 Task: Find the word "Life".
Action: Mouse moved to (56, 73)
Screenshot: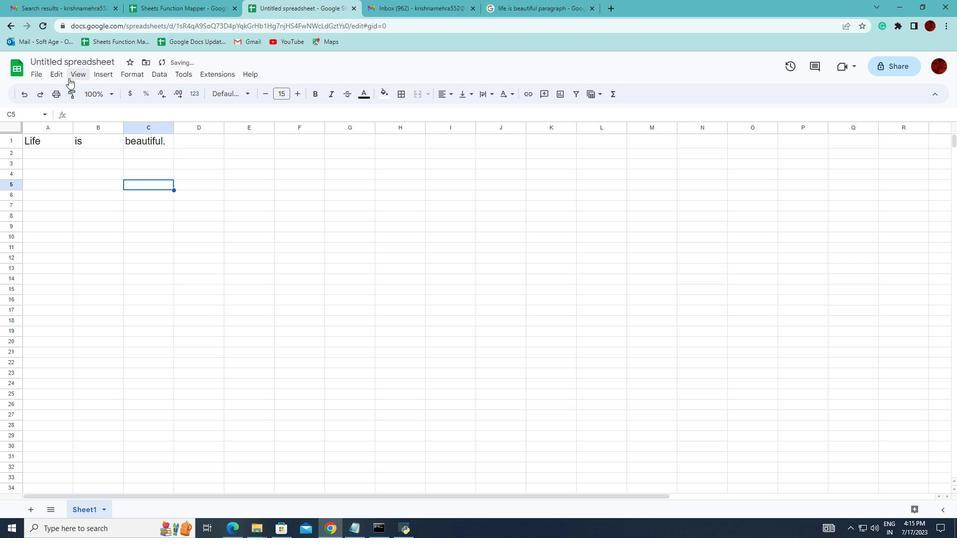 
Action: Mouse pressed left at (56, 73)
Screenshot: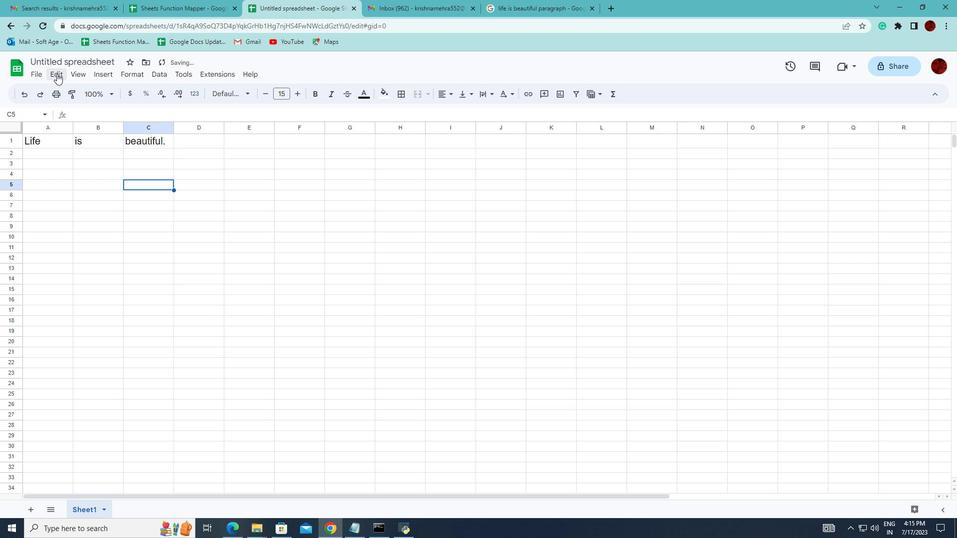 
Action: Mouse moved to (89, 244)
Screenshot: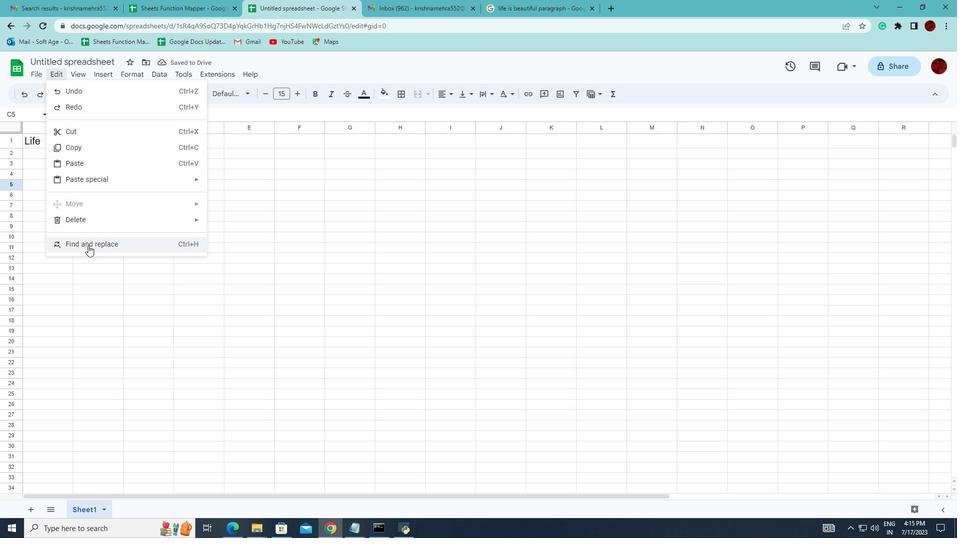 
Action: Mouse pressed left at (89, 244)
Screenshot: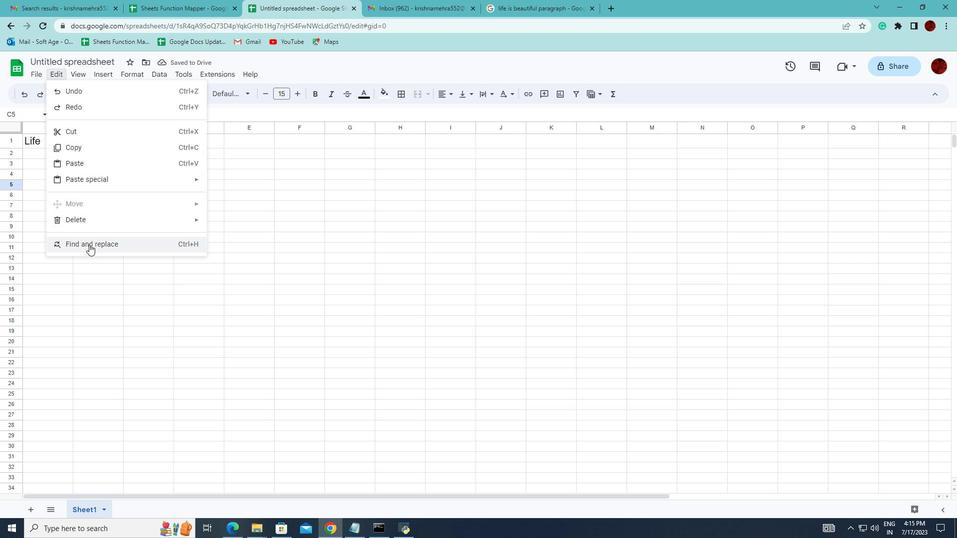 
Action: Mouse moved to (438, 201)
Screenshot: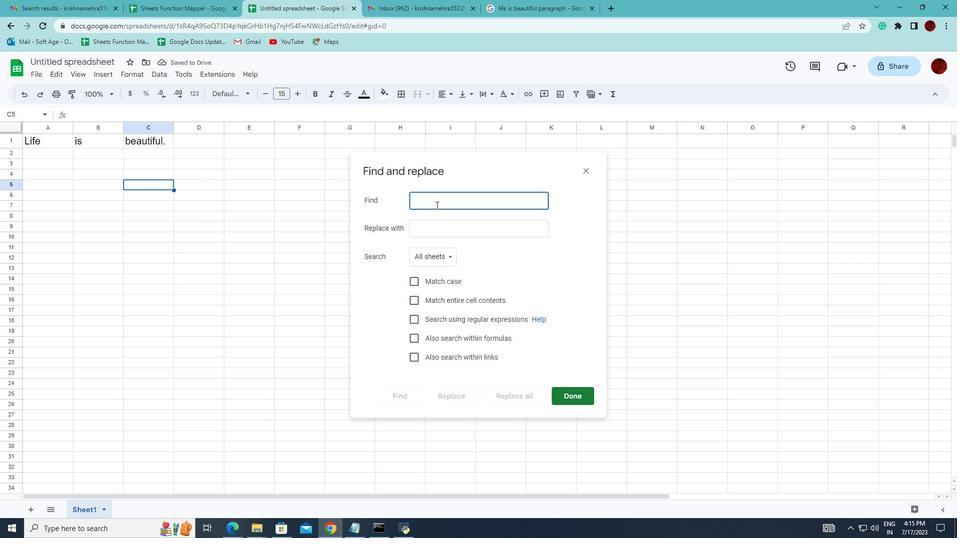
Action: Mouse pressed left at (438, 201)
Screenshot: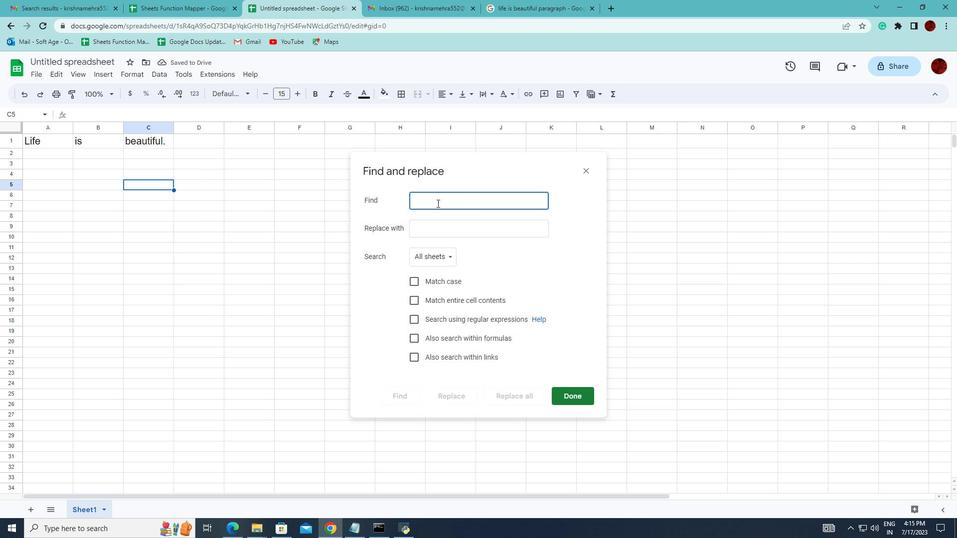 
Action: Key pressed <Key.shift>Life
Screenshot: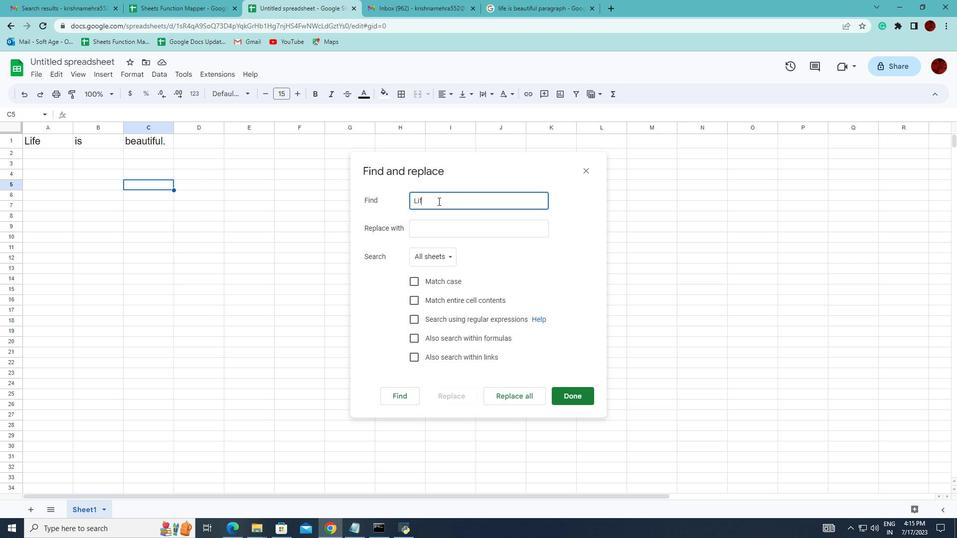 
Action: Mouse moved to (402, 393)
Screenshot: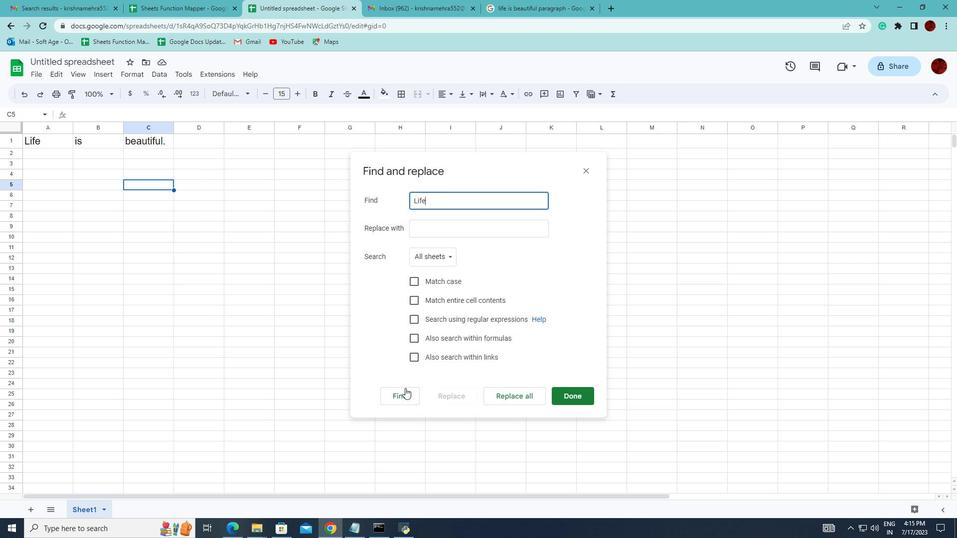 
Action: Mouse pressed left at (402, 393)
Screenshot: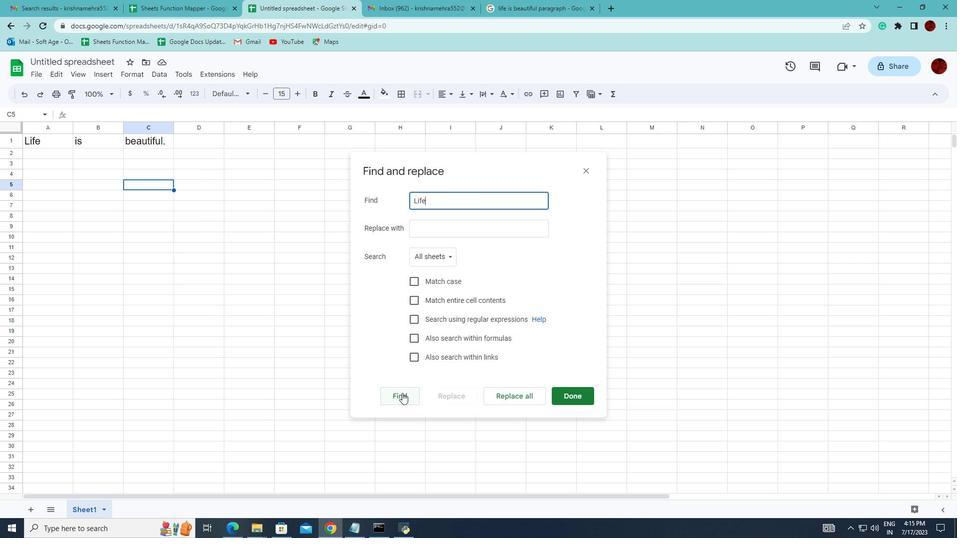
Action: Mouse moved to (574, 392)
Screenshot: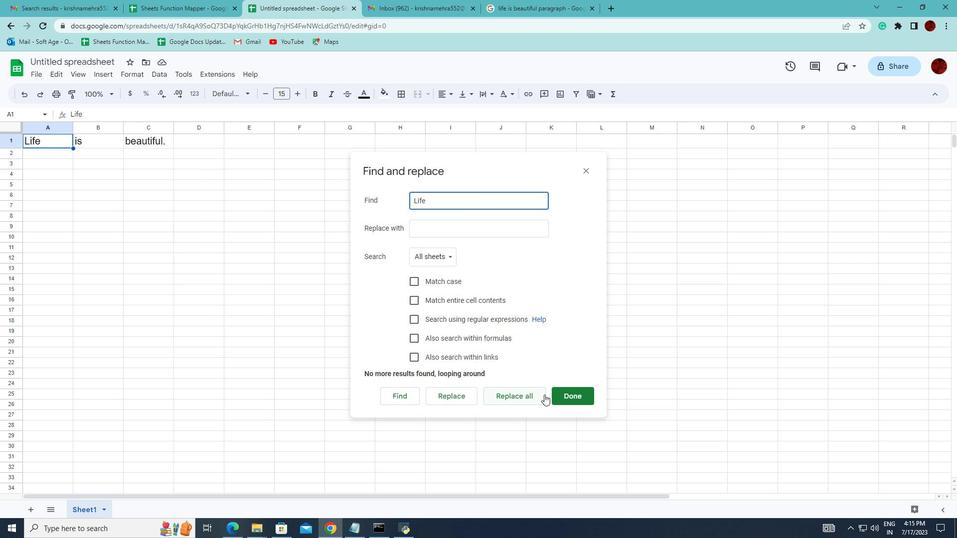 
Action: Mouse pressed left at (574, 392)
Screenshot: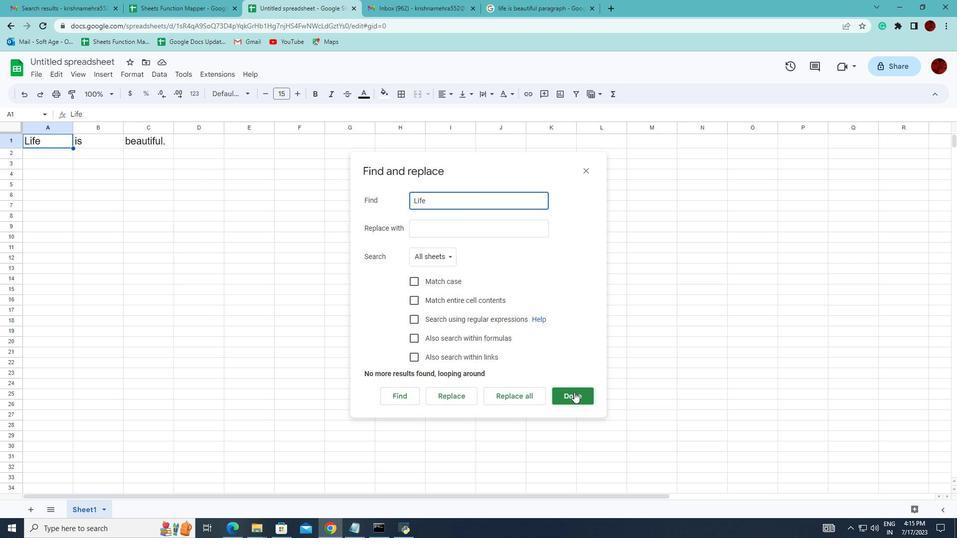 
